 Task: Click New Customer and Set the Name to "Mick miller" while find customer
Action: Mouse moved to (185, 28)
Screenshot: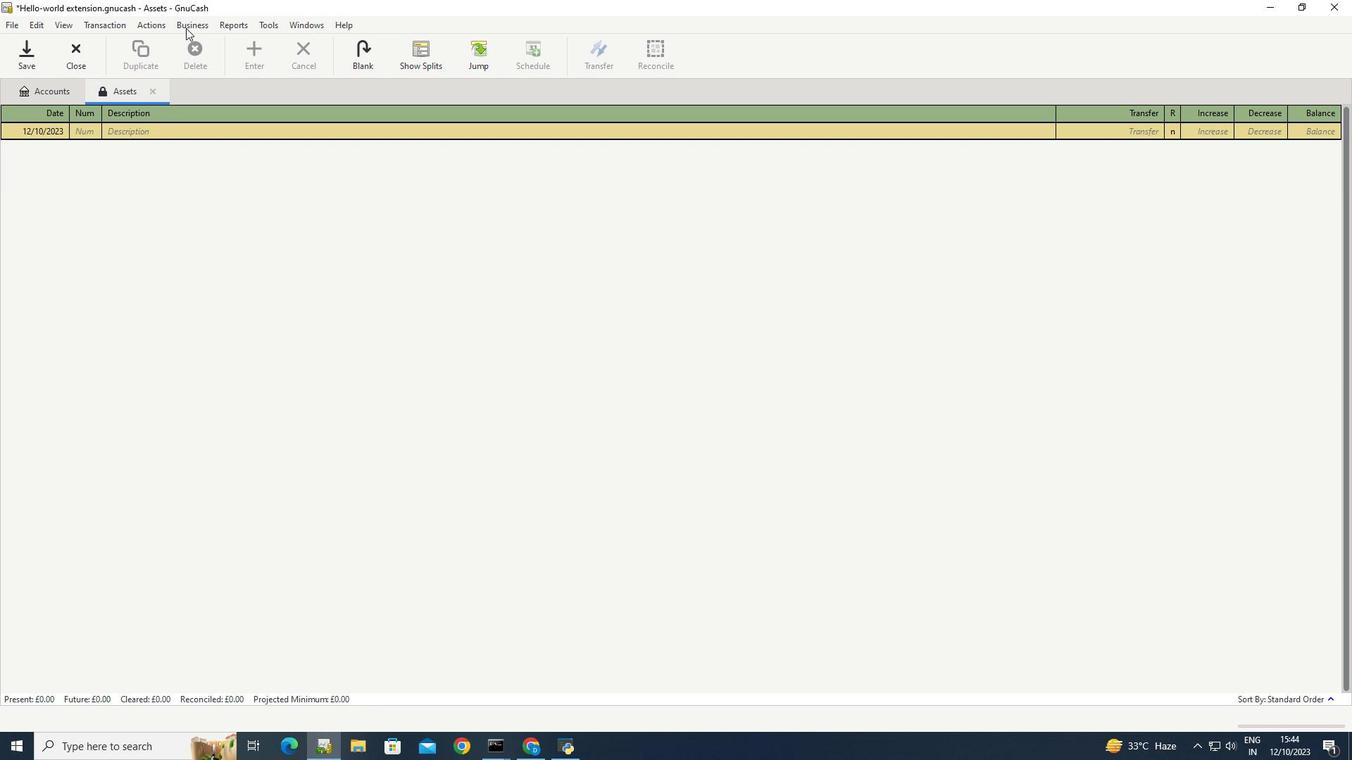
Action: Mouse pressed left at (185, 28)
Screenshot: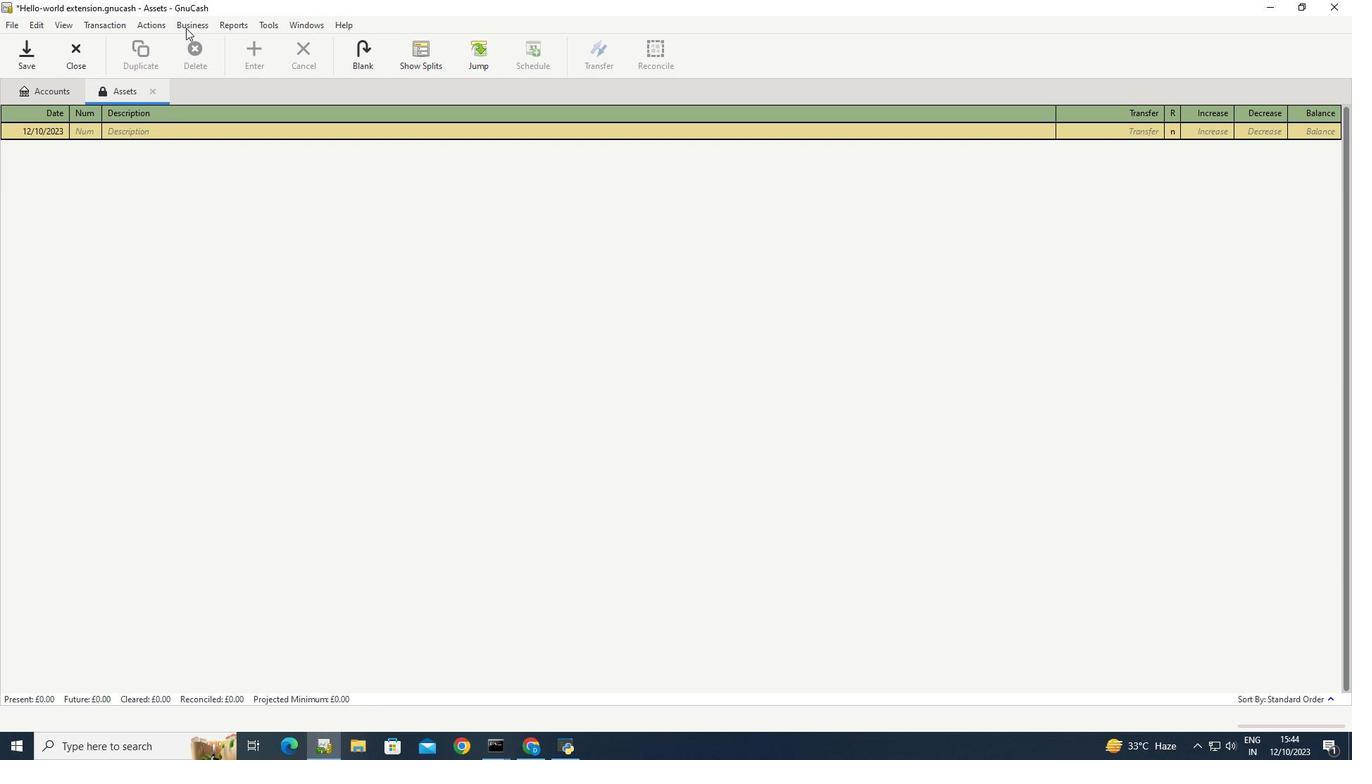 
Action: Mouse moved to (359, 80)
Screenshot: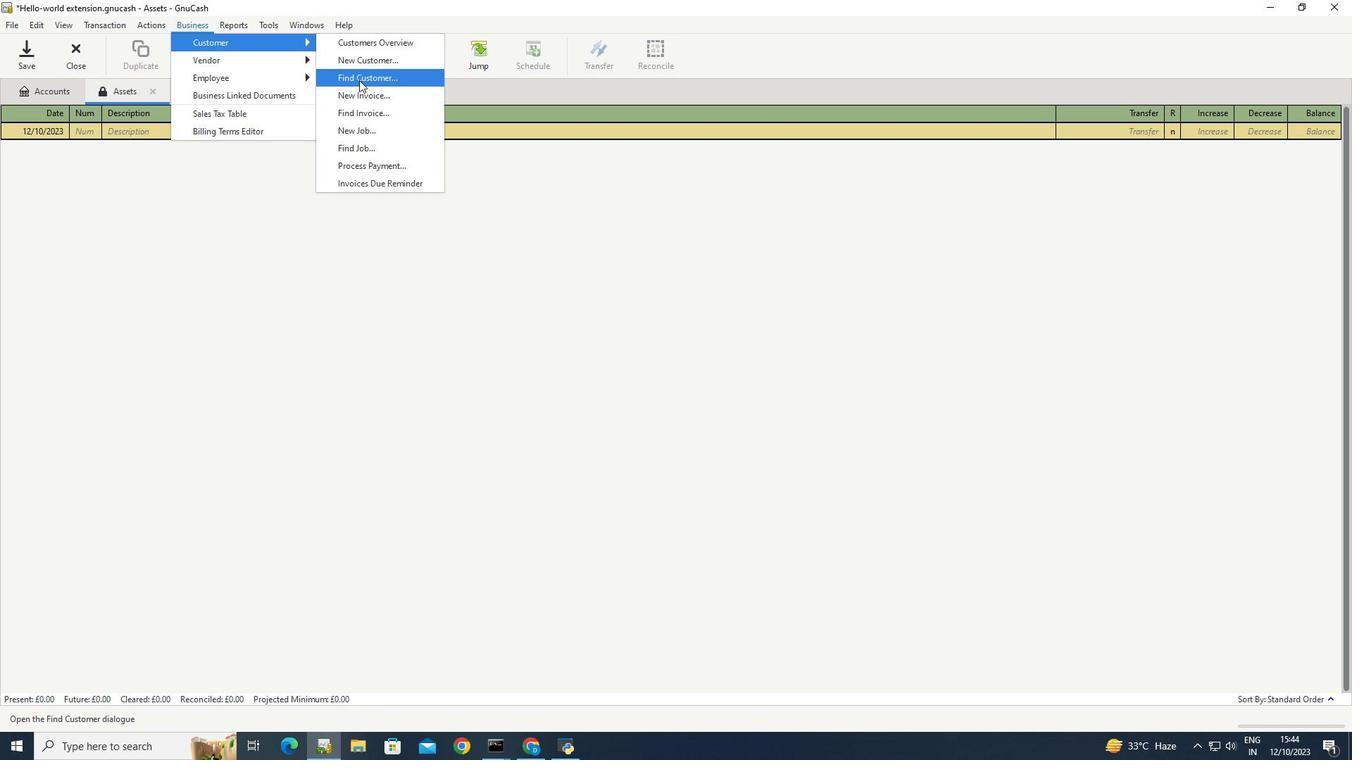 
Action: Mouse pressed left at (359, 80)
Screenshot: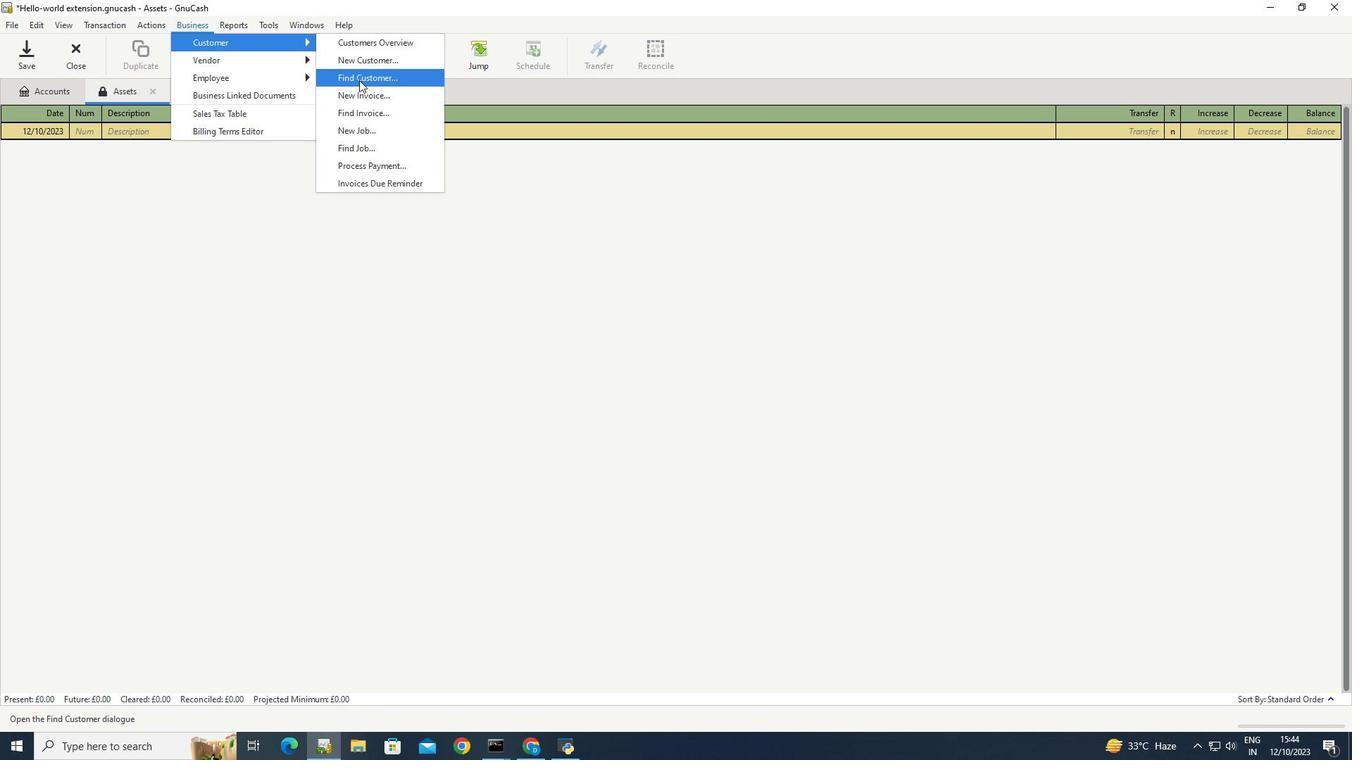 
Action: Mouse moved to (678, 485)
Screenshot: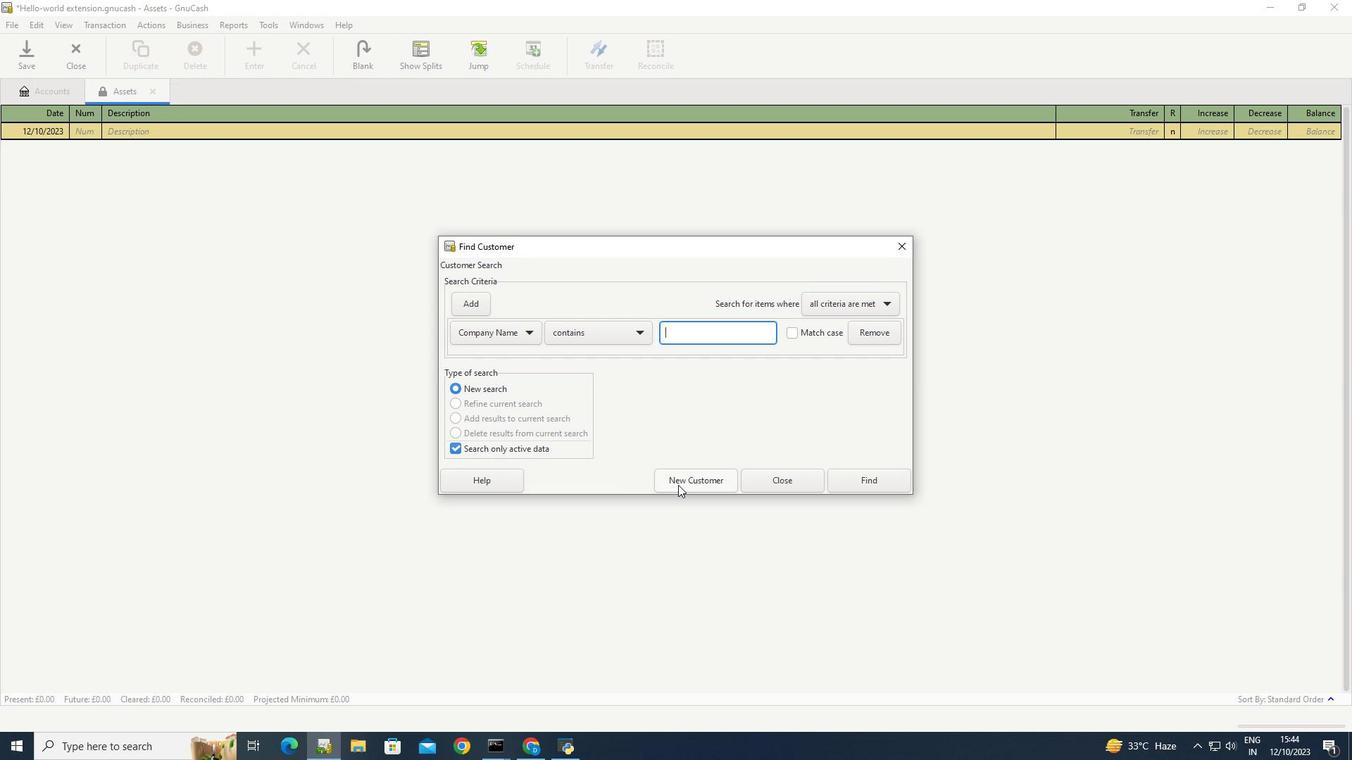 
Action: Mouse pressed left at (678, 485)
Screenshot: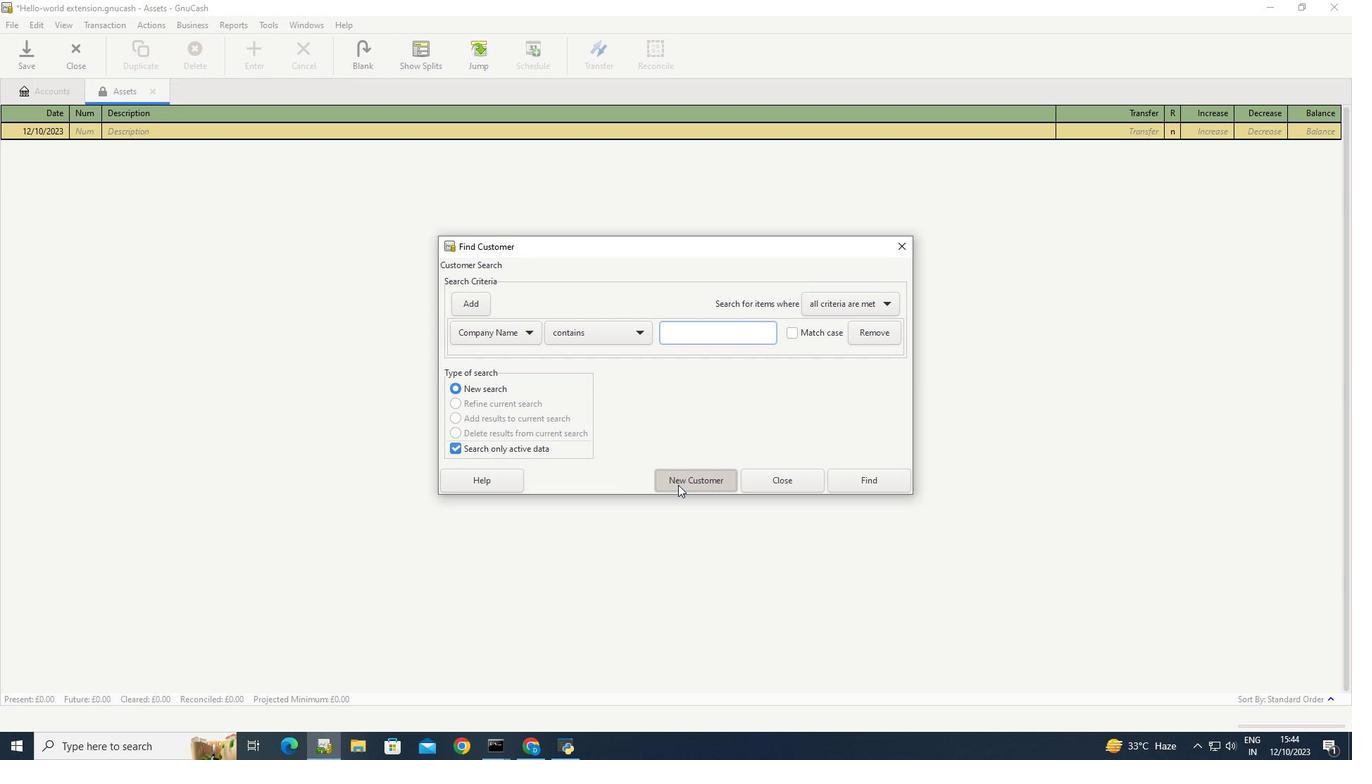 
Action: Mouse moved to (639, 328)
Screenshot: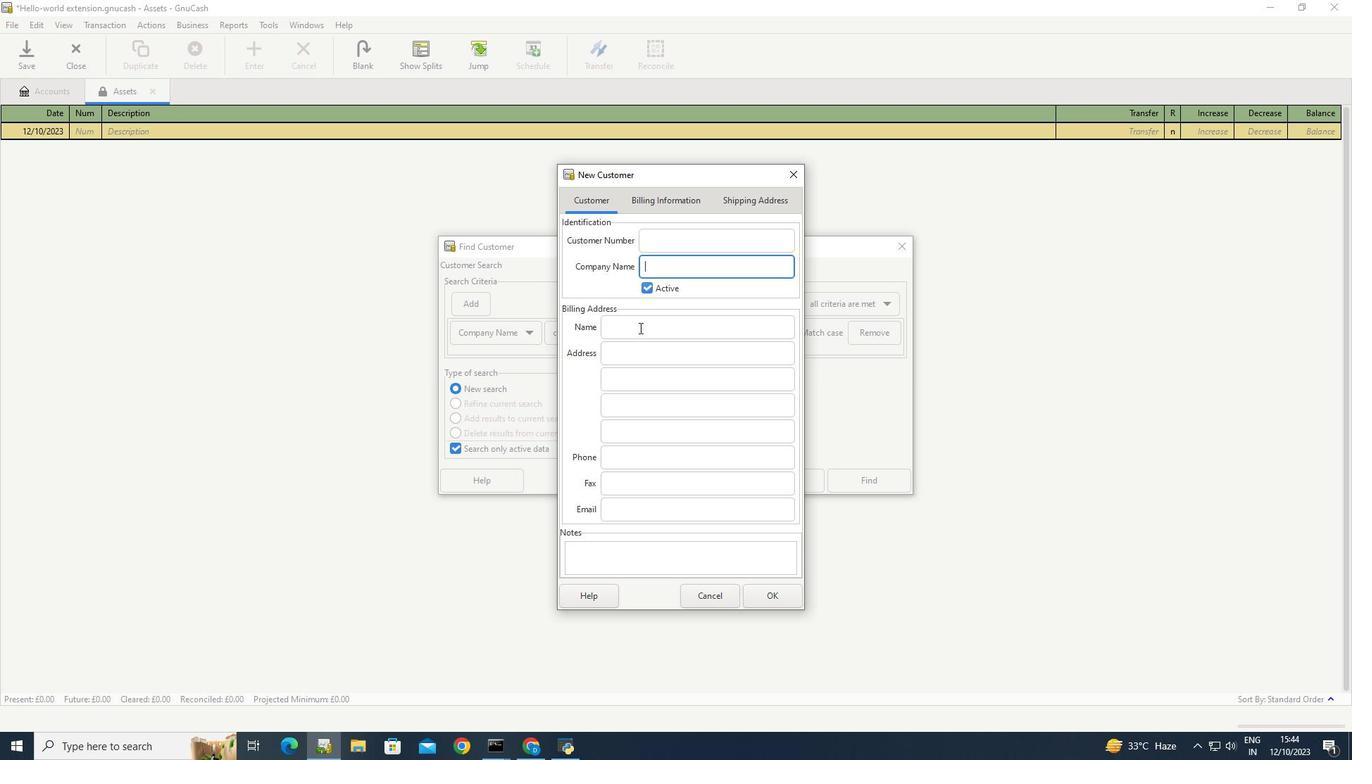 
Action: Mouse pressed left at (639, 328)
Screenshot: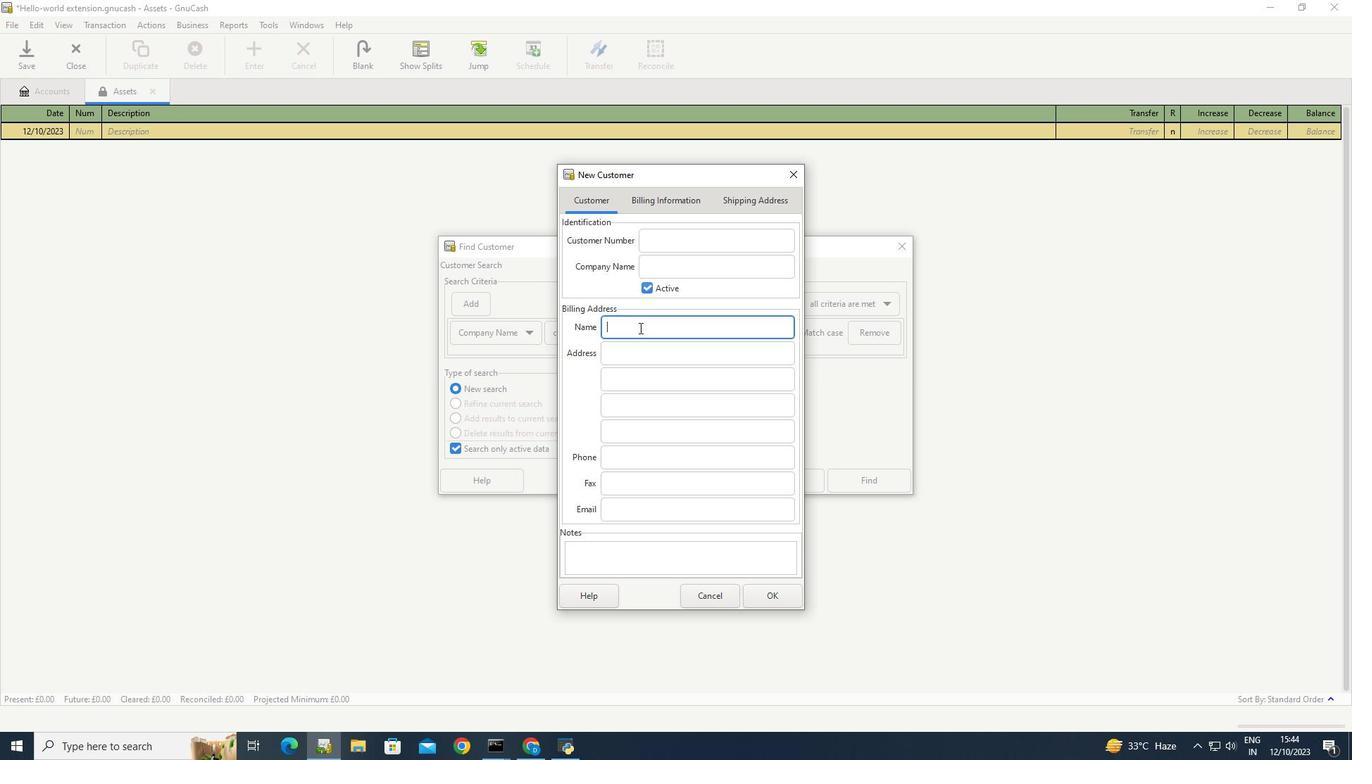 
Action: Key pressed <Key.caps_lock>M<Key.caps_lock>ick<Key.space><Key.caps_lock>MI<Key.backspace><Key.backspace>M<Key.backspace><Key.caps_lock>miller
Screenshot: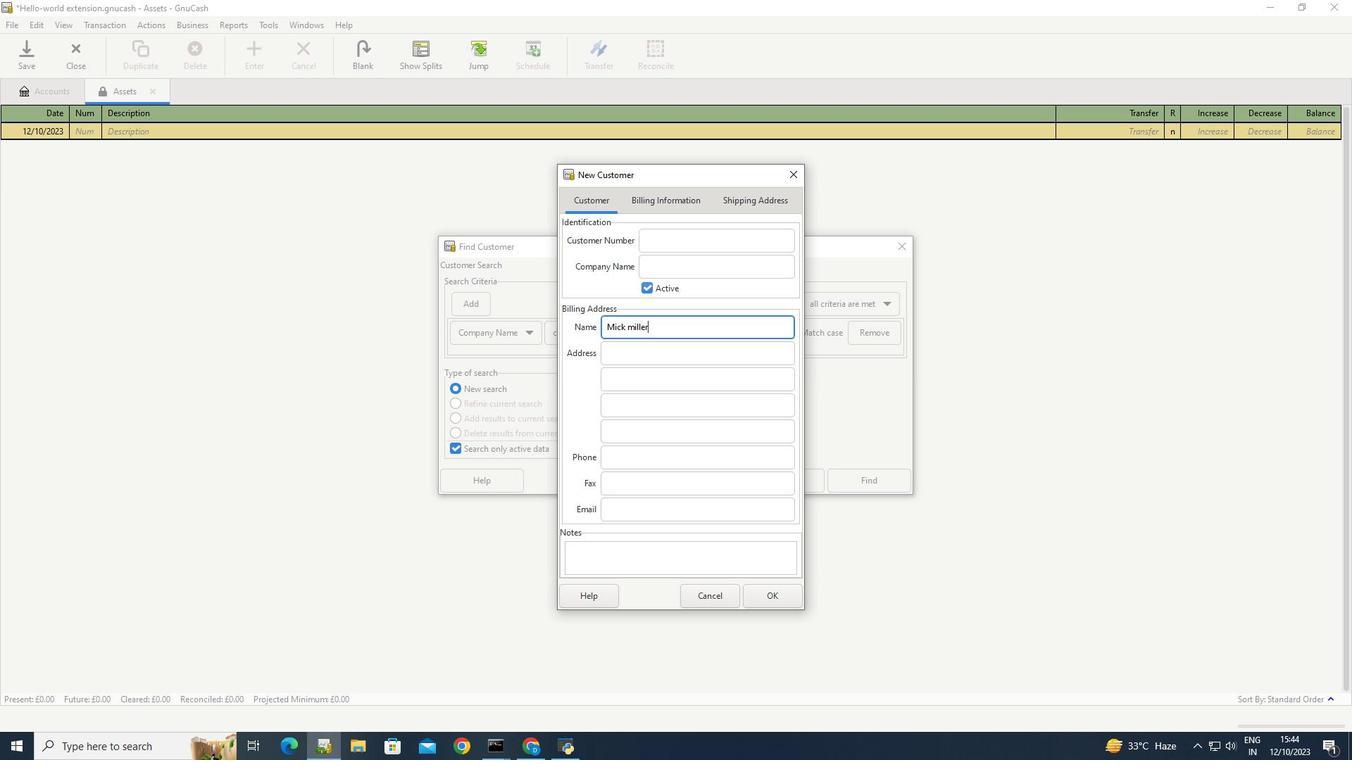 
Action: Mouse moved to (659, 369)
Screenshot: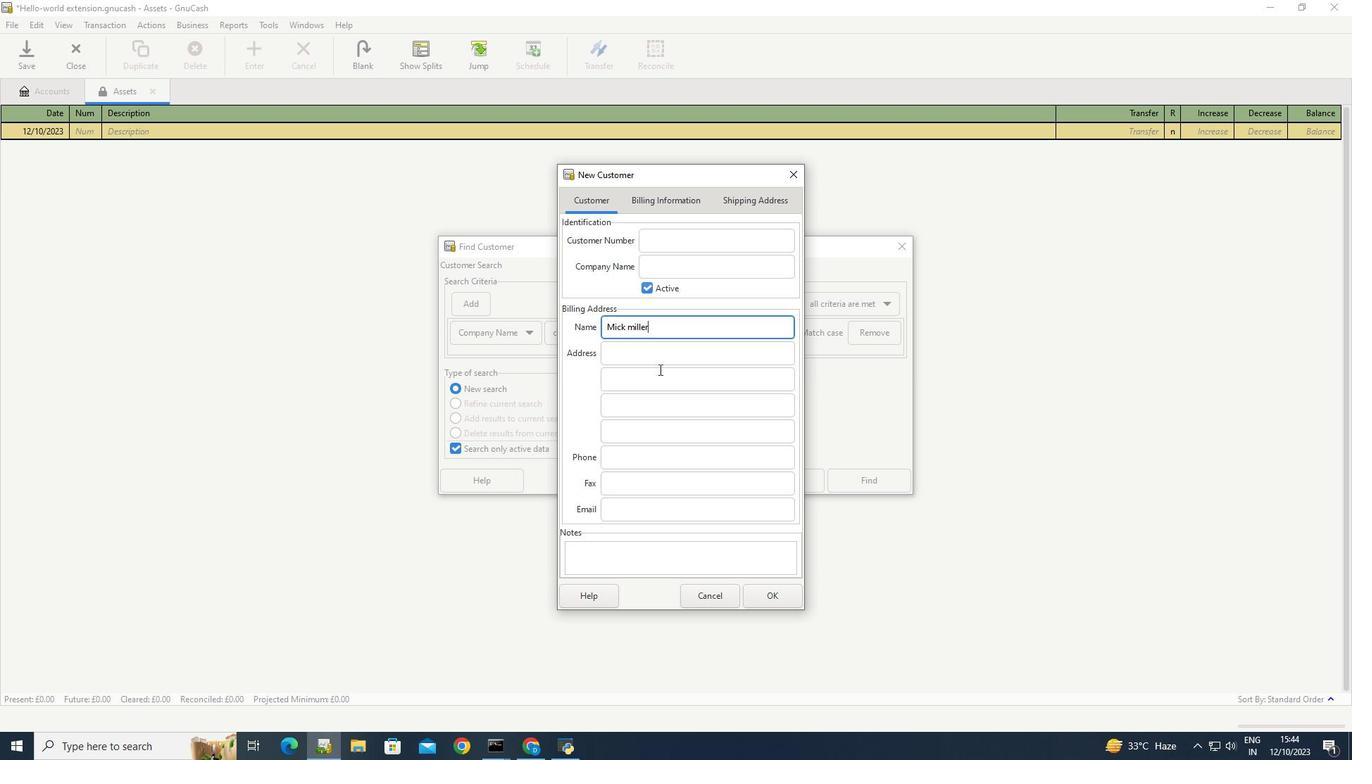 
